 Task: Learn more about a business.
Action: Mouse moved to (703, 87)
Screenshot: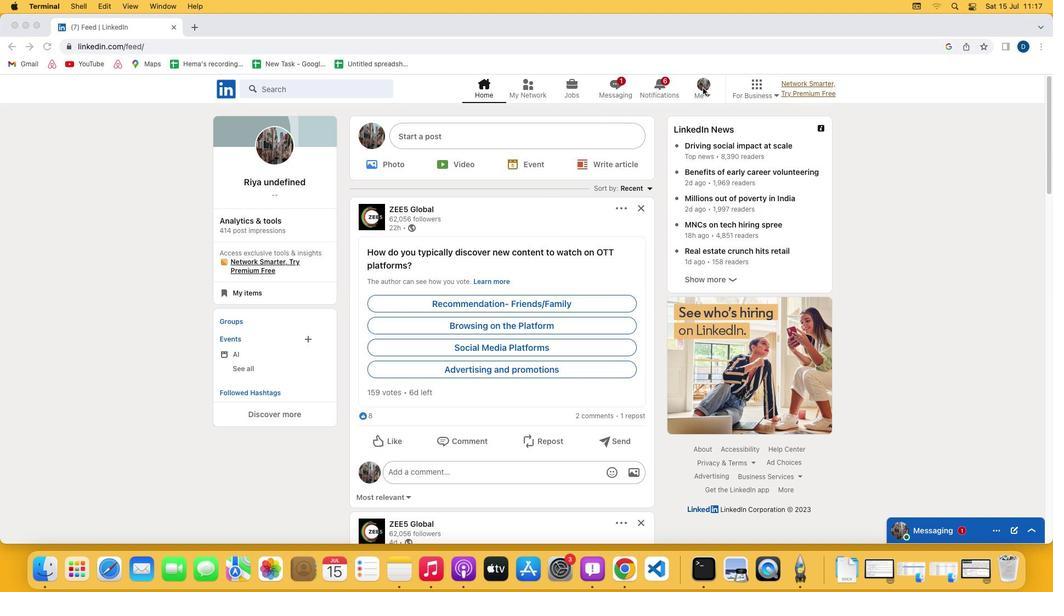 
Action: Mouse pressed left at (703, 87)
Screenshot: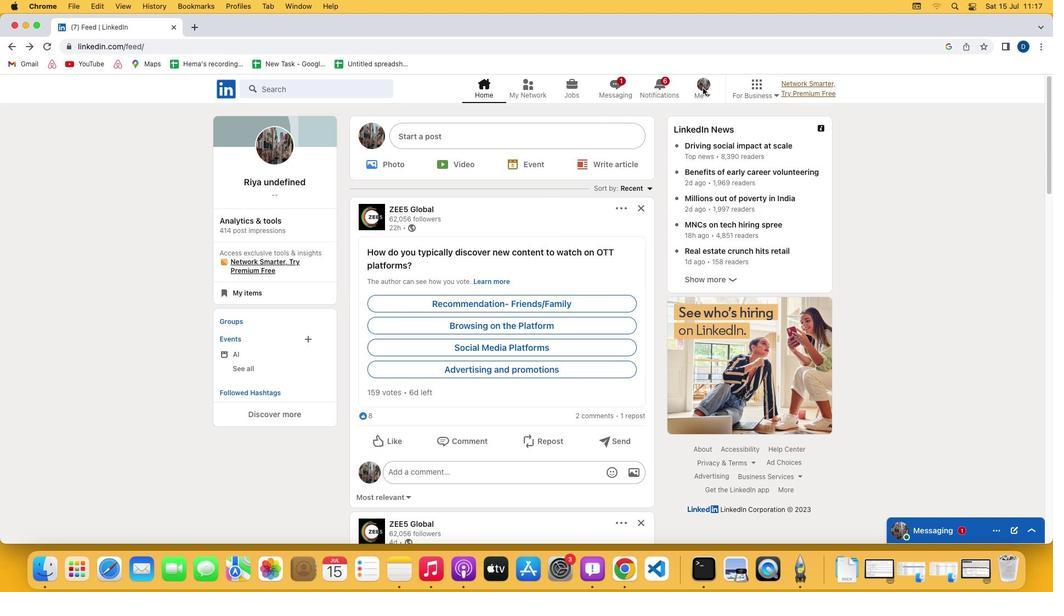 
Action: Mouse pressed left at (703, 87)
Screenshot: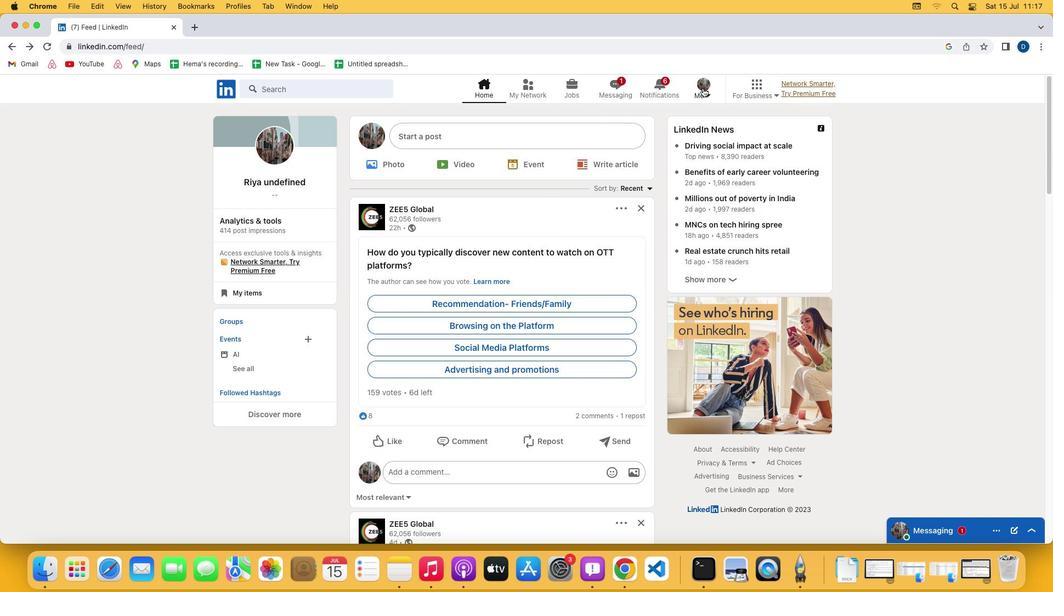 
Action: Mouse moved to (623, 206)
Screenshot: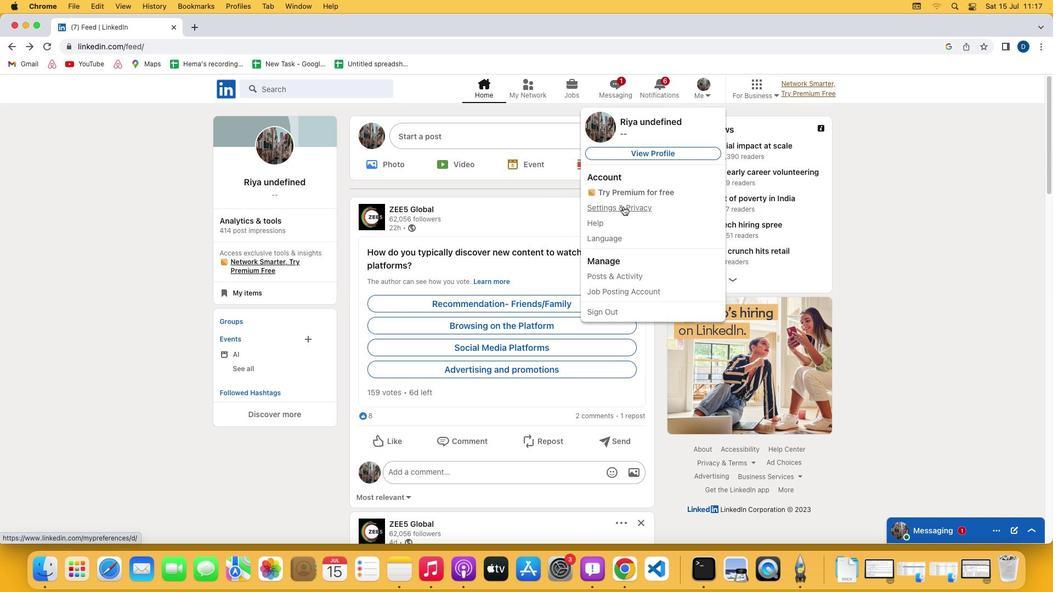 
Action: Mouse pressed left at (623, 206)
Screenshot: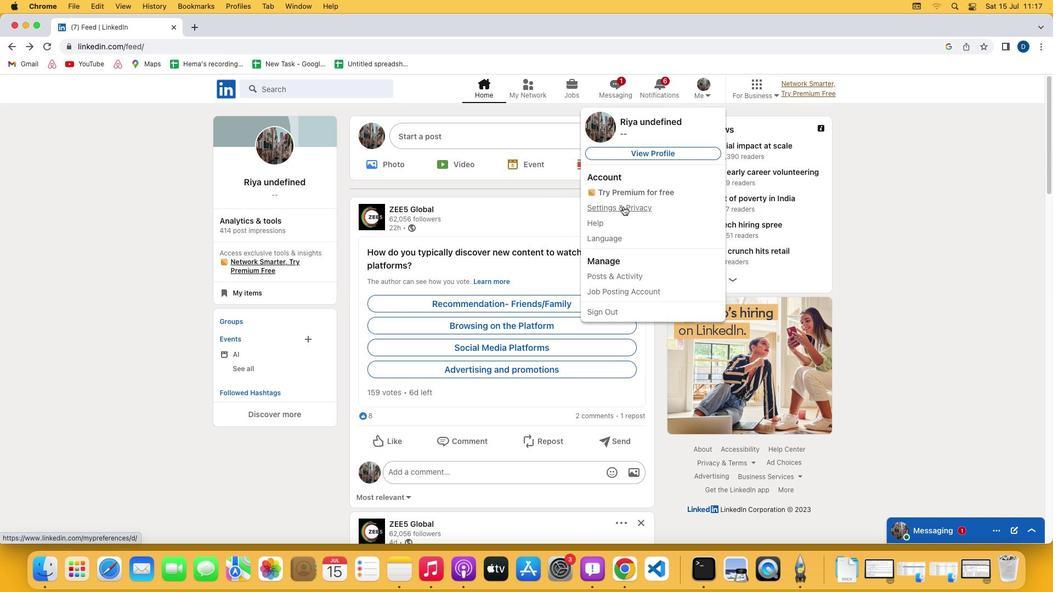 
Action: Mouse moved to (511, 337)
Screenshot: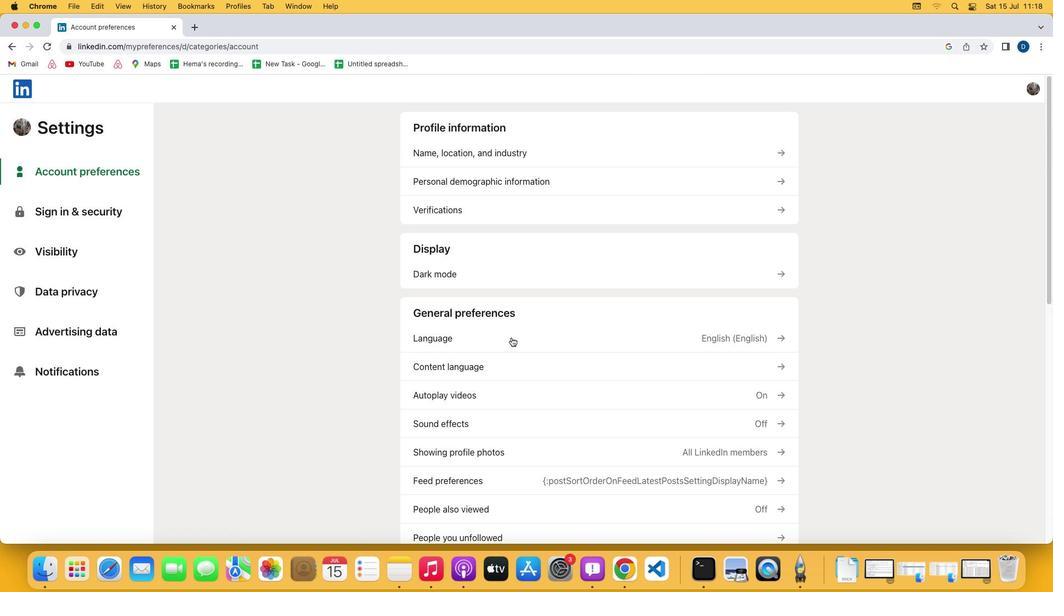 
Action: Mouse scrolled (511, 337) with delta (0, 0)
Screenshot: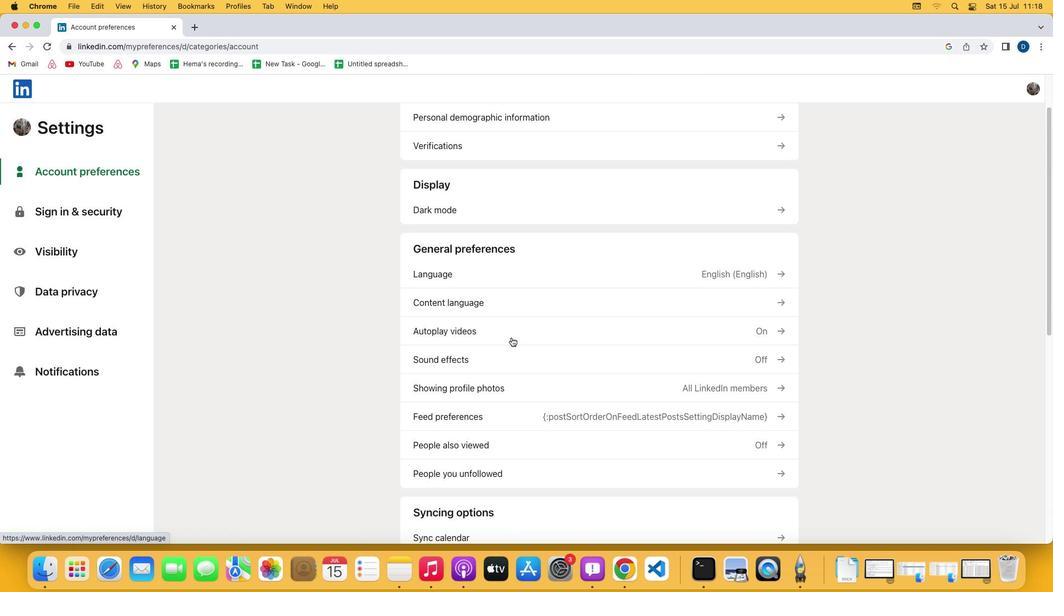 
Action: Mouse scrolled (511, 337) with delta (0, 0)
Screenshot: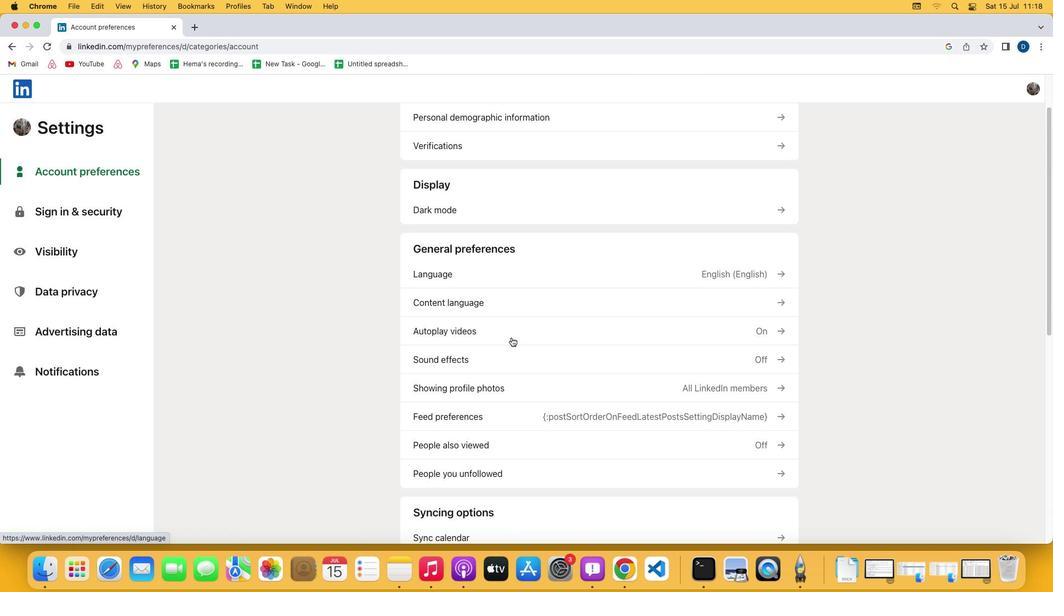 
Action: Mouse scrolled (511, 337) with delta (0, -1)
Screenshot: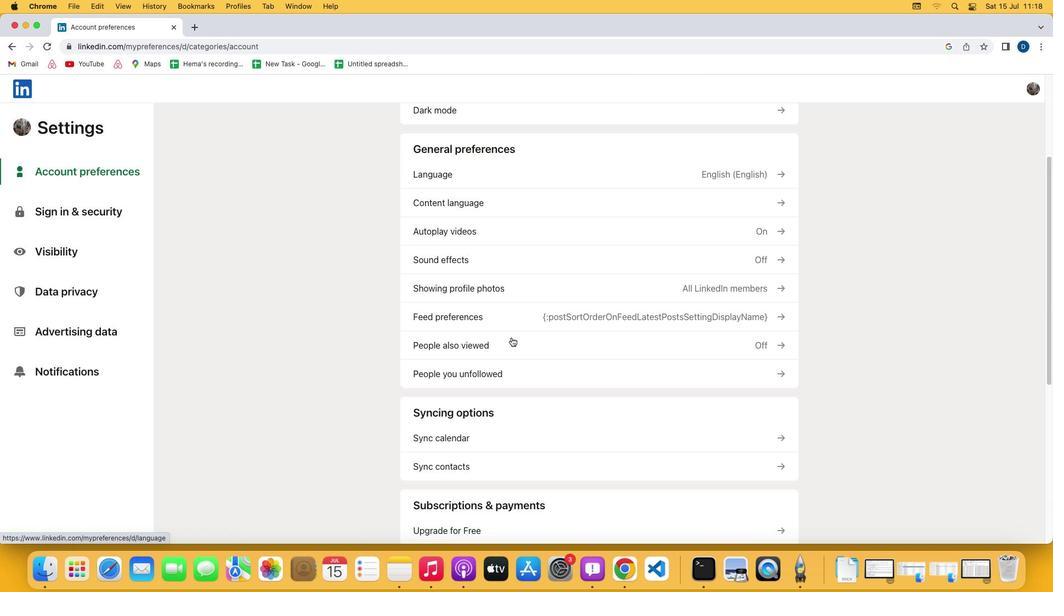 
Action: Mouse scrolled (511, 337) with delta (0, -2)
Screenshot: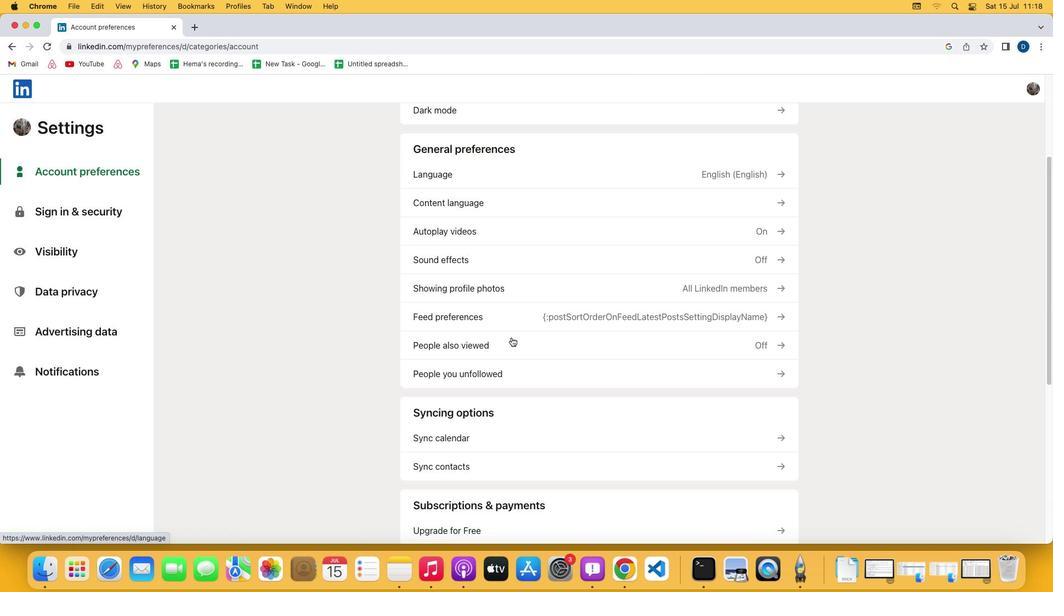 
Action: Mouse scrolled (511, 337) with delta (0, 0)
Screenshot: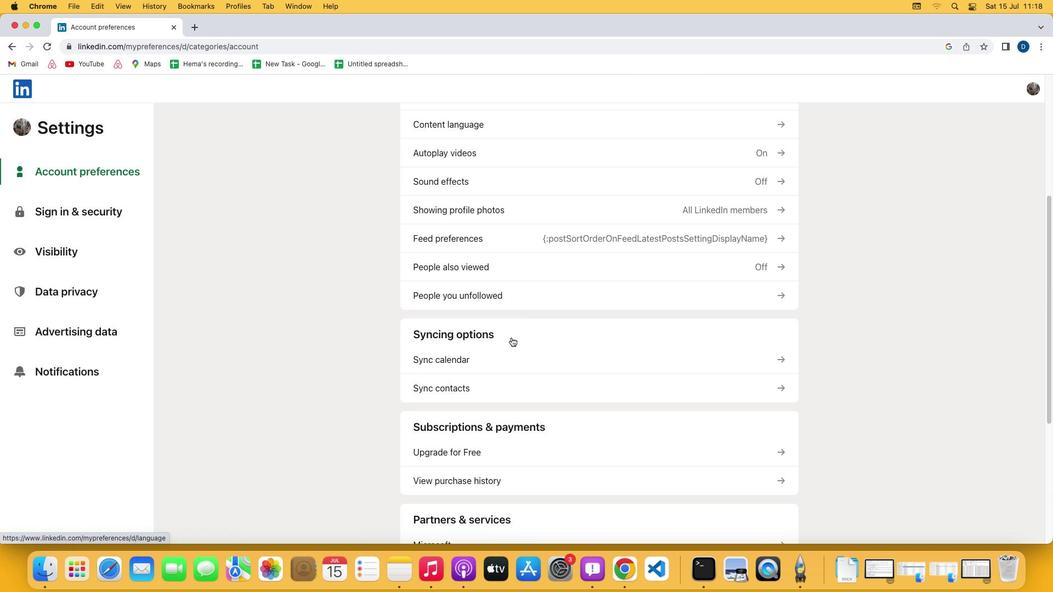 
Action: Mouse scrolled (511, 337) with delta (0, 0)
Screenshot: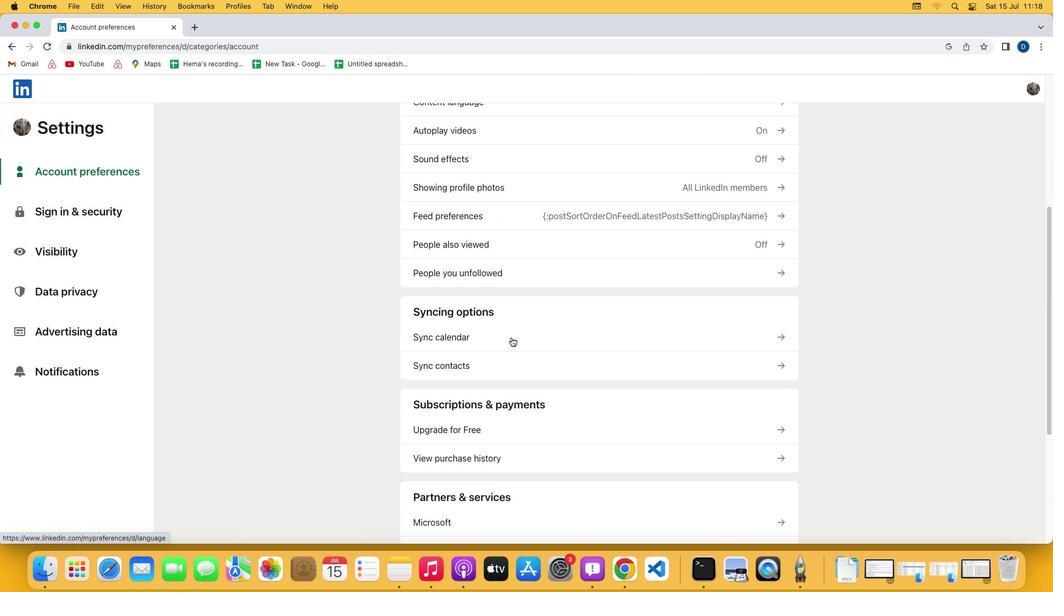 
Action: Mouse scrolled (511, 337) with delta (0, -1)
Screenshot: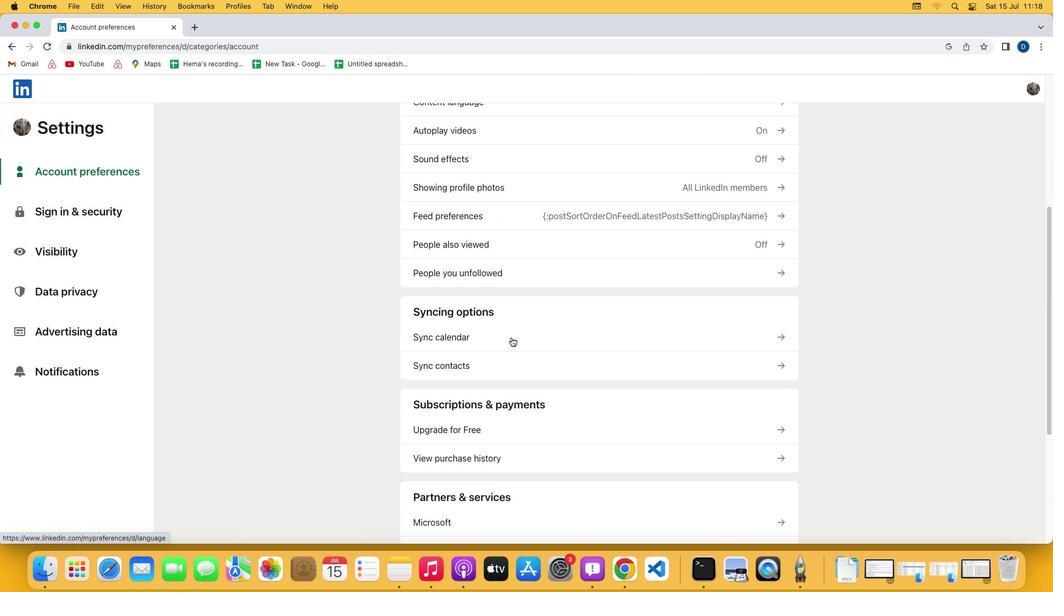 
Action: Mouse scrolled (511, 337) with delta (0, -2)
Screenshot: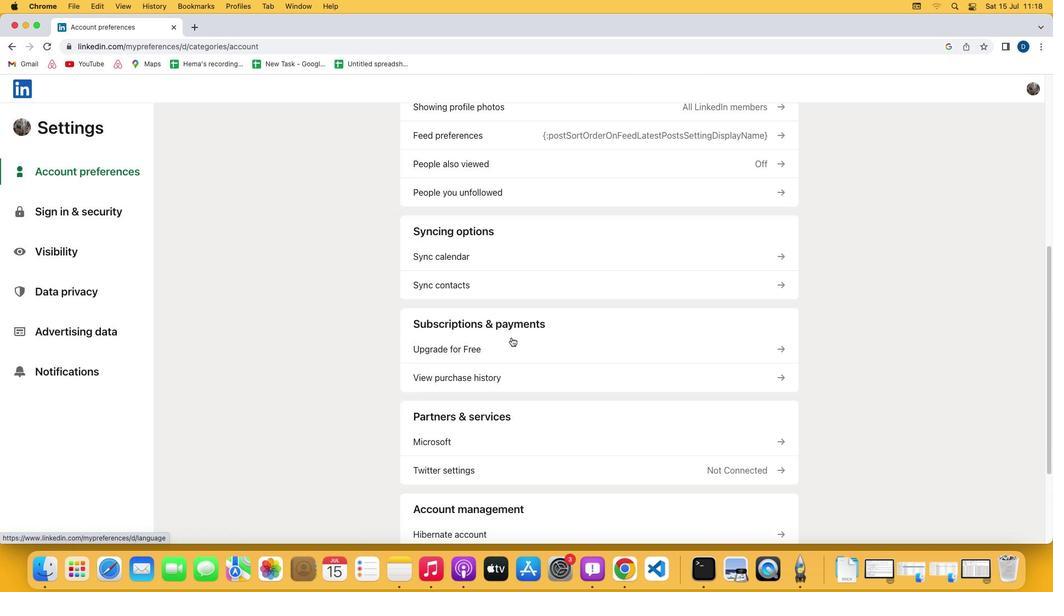 
Action: Mouse scrolled (511, 337) with delta (0, -2)
Screenshot: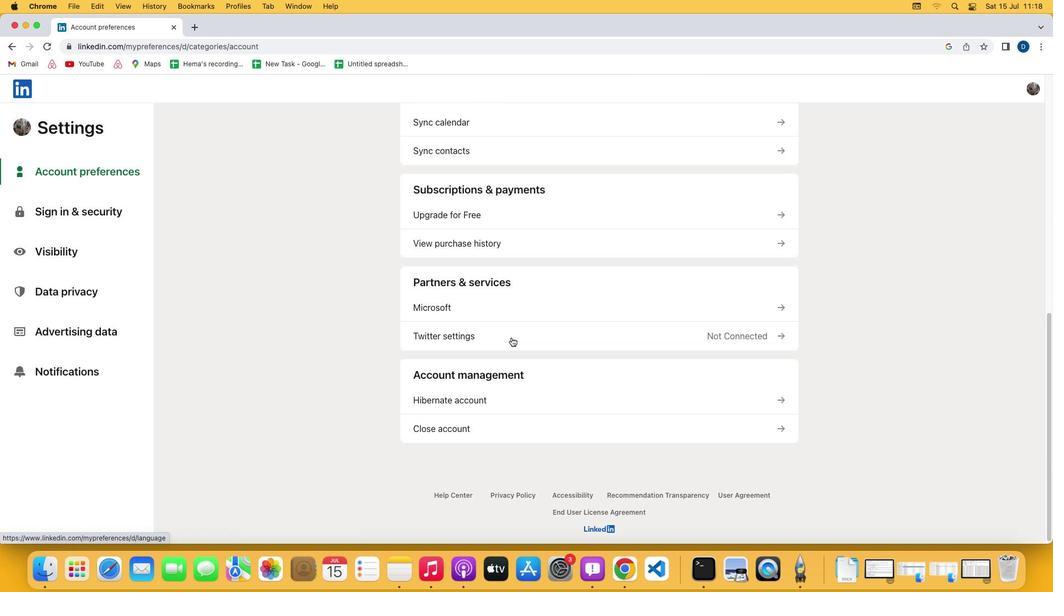 
Action: Mouse moved to (504, 217)
Screenshot: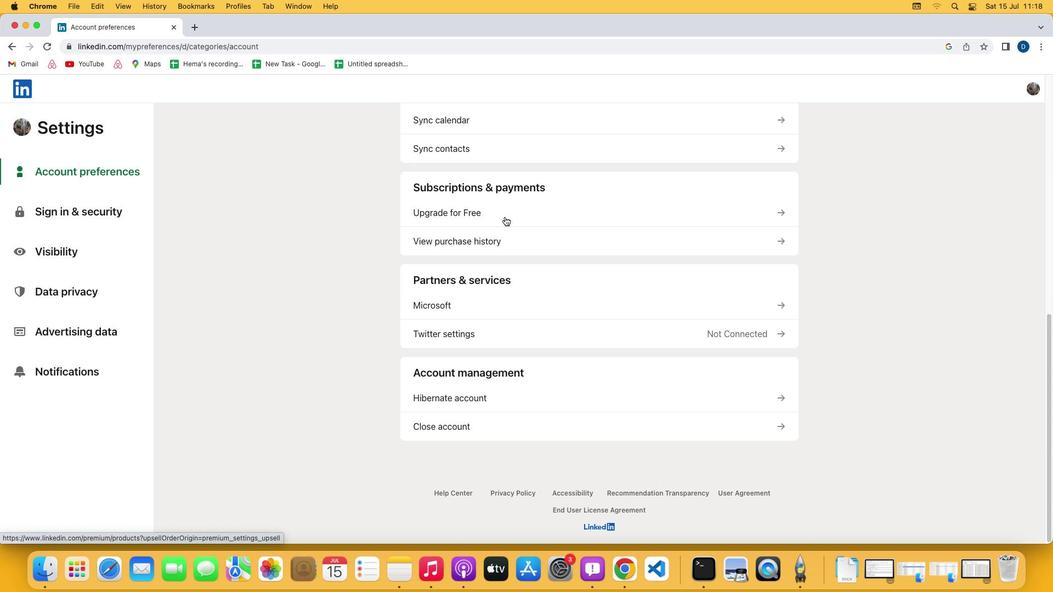
Action: Mouse pressed left at (504, 217)
Screenshot: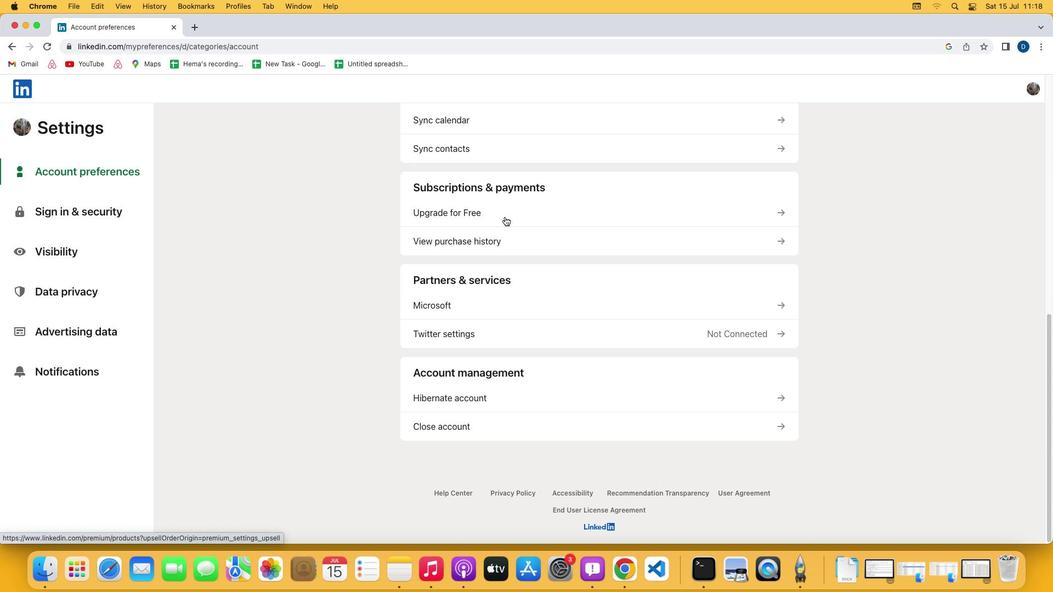 
Action: Mouse moved to (426, 303)
Screenshot: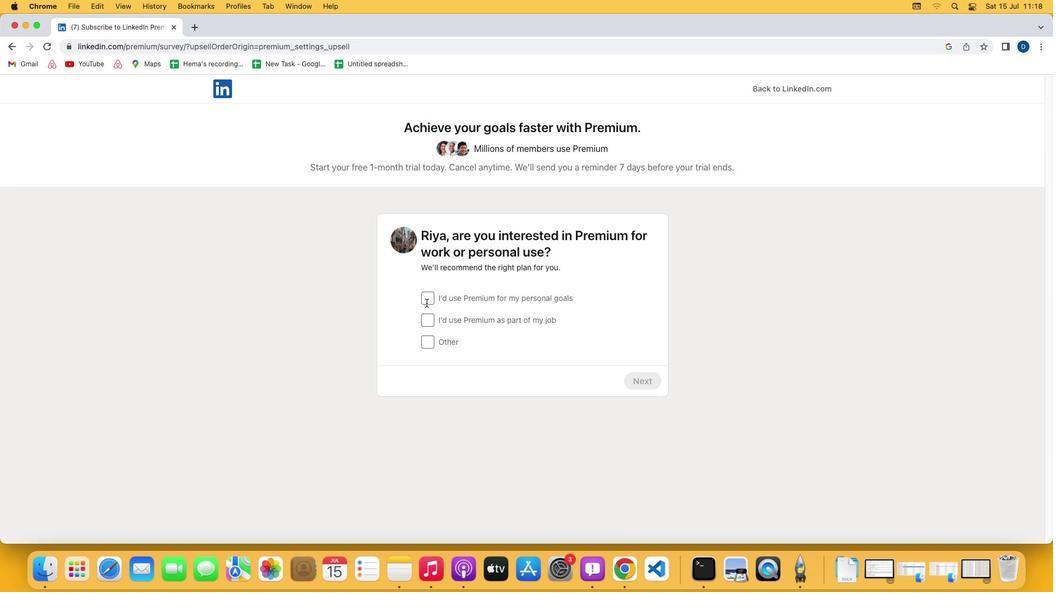 
Action: Mouse pressed left at (426, 303)
Screenshot: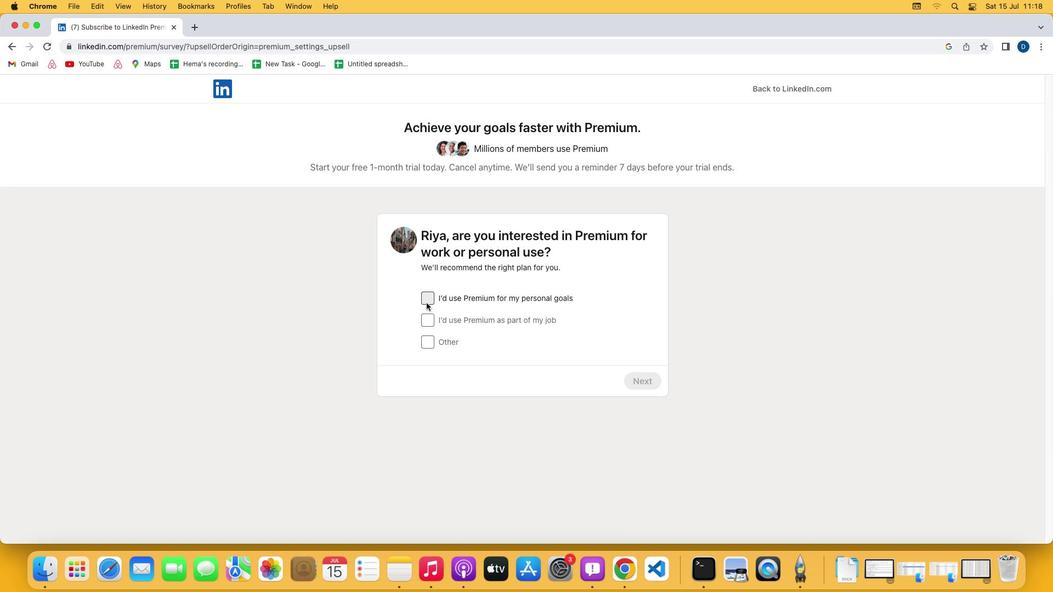 
Action: Mouse moved to (641, 382)
Screenshot: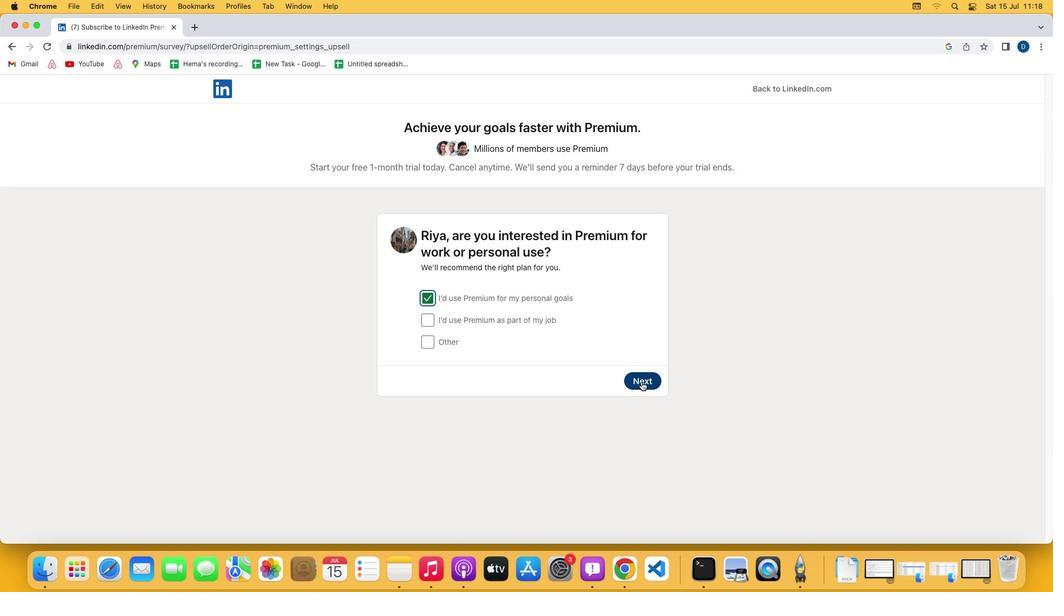 
Action: Mouse pressed left at (641, 382)
Screenshot: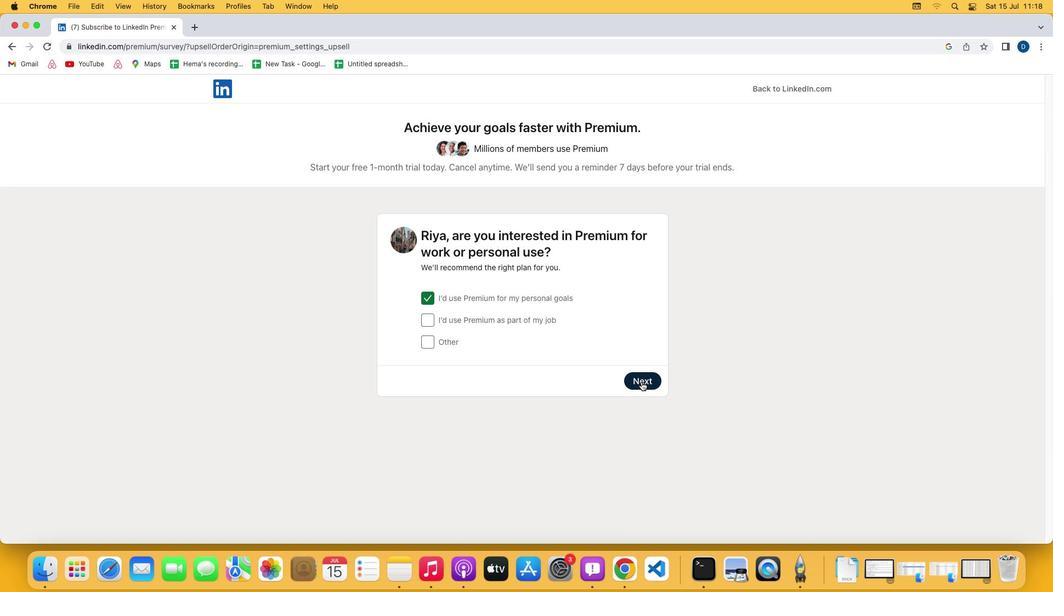 
Action: Mouse moved to (429, 320)
Screenshot: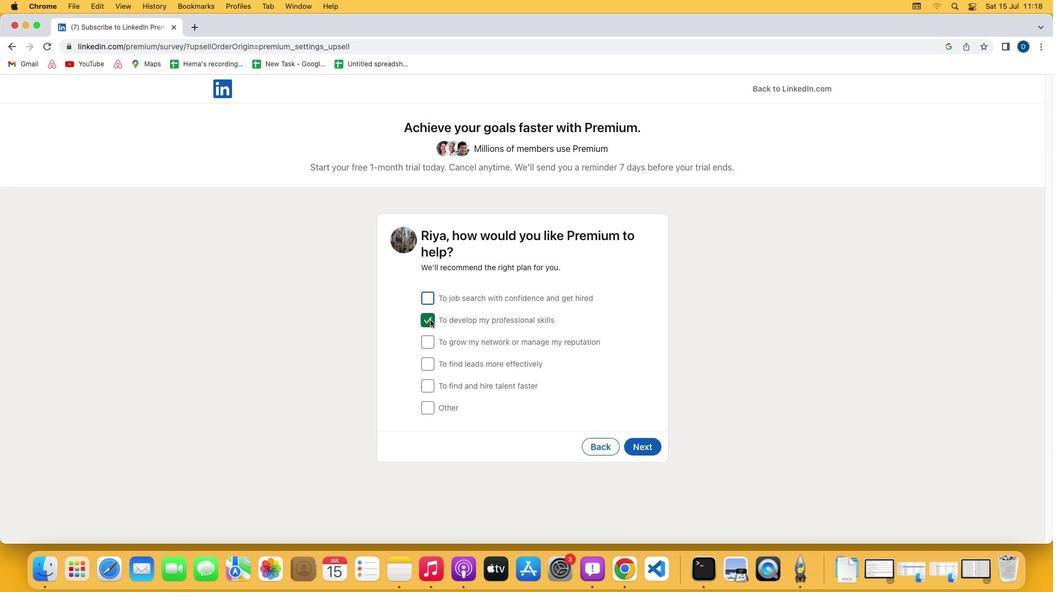 
Action: Mouse pressed left at (429, 320)
Screenshot: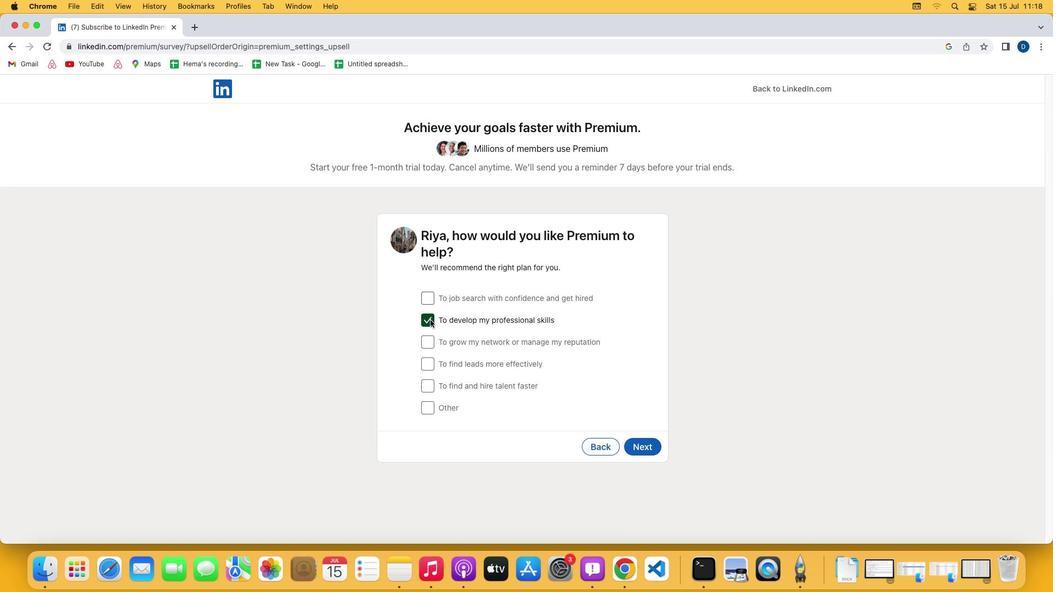 
Action: Mouse moved to (427, 320)
Screenshot: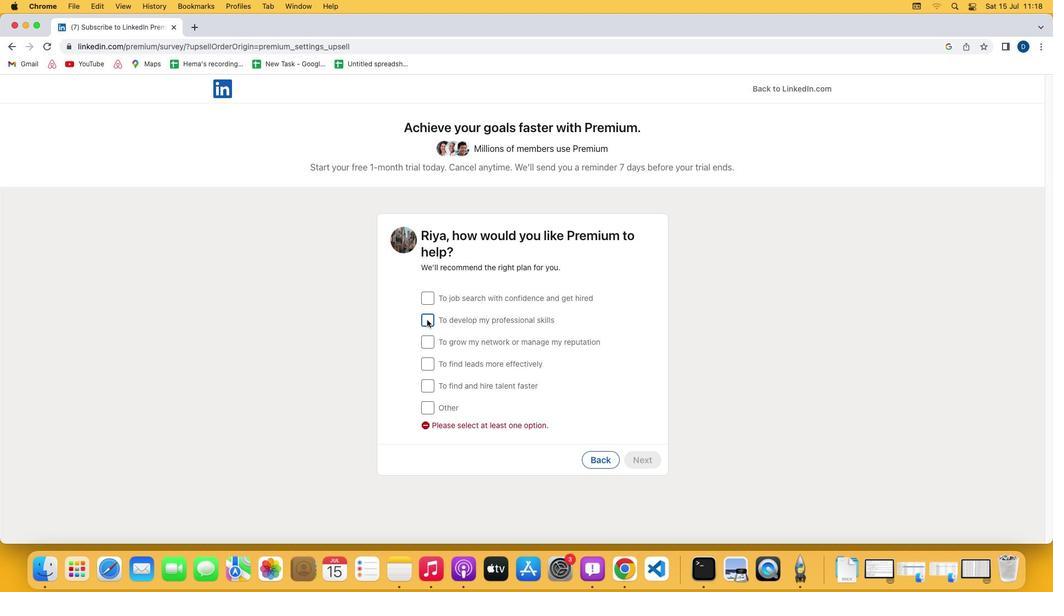 
Action: Mouse pressed left at (427, 320)
Screenshot: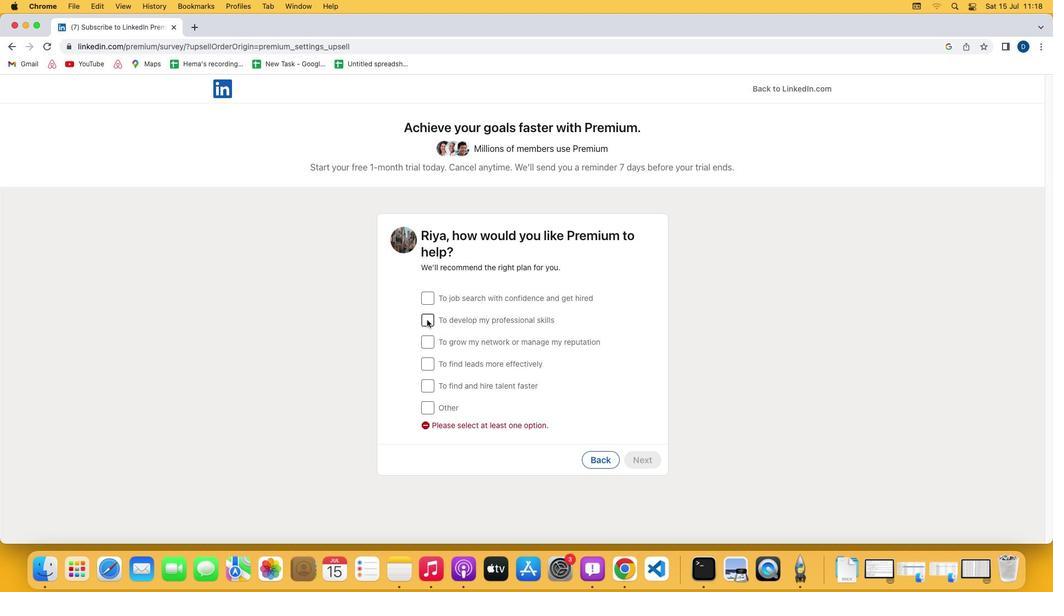 
Action: Mouse moved to (644, 446)
Screenshot: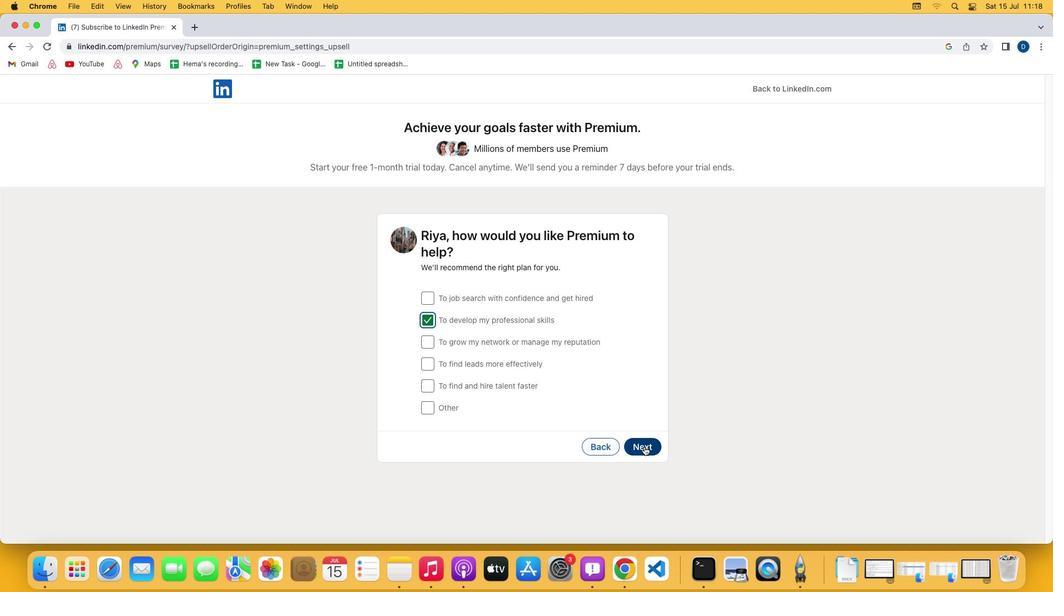 
Action: Mouse pressed left at (644, 446)
Screenshot: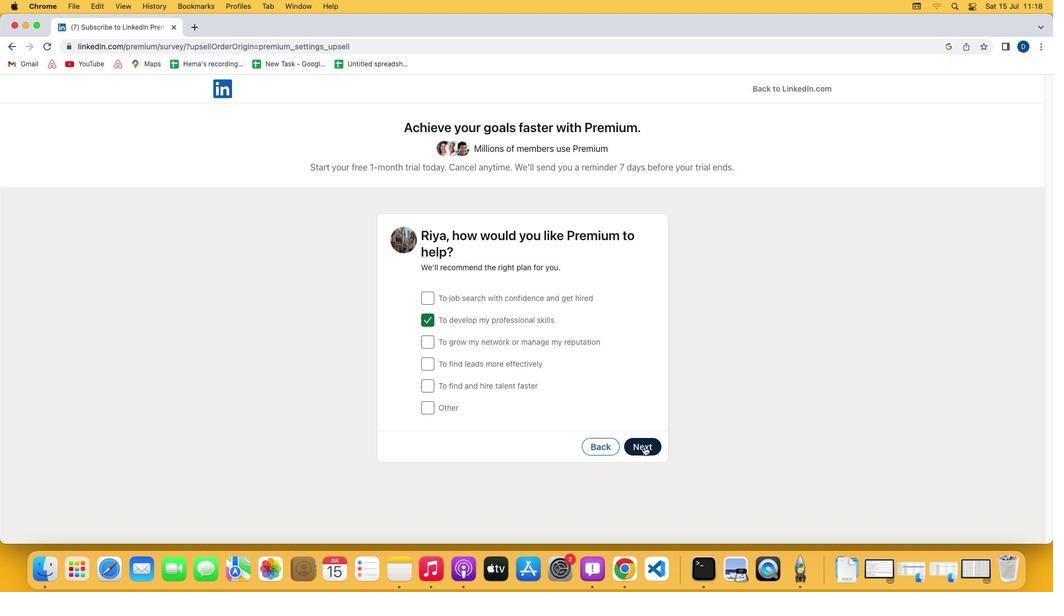 
Action: Mouse moved to (425, 295)
Screenshot: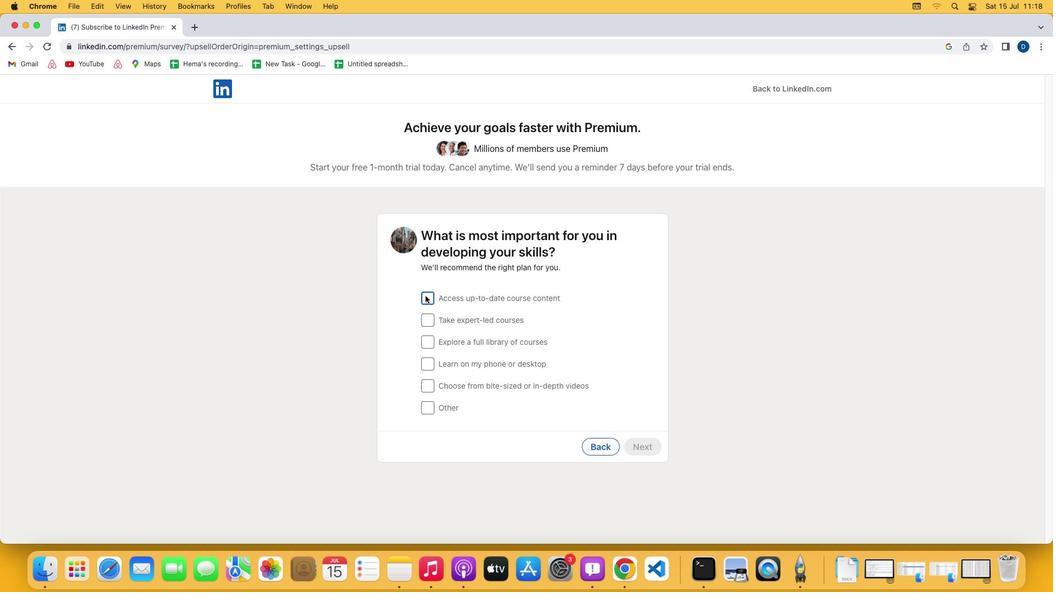
Action: Mouse pressed left at (425, 295)
Screenshot: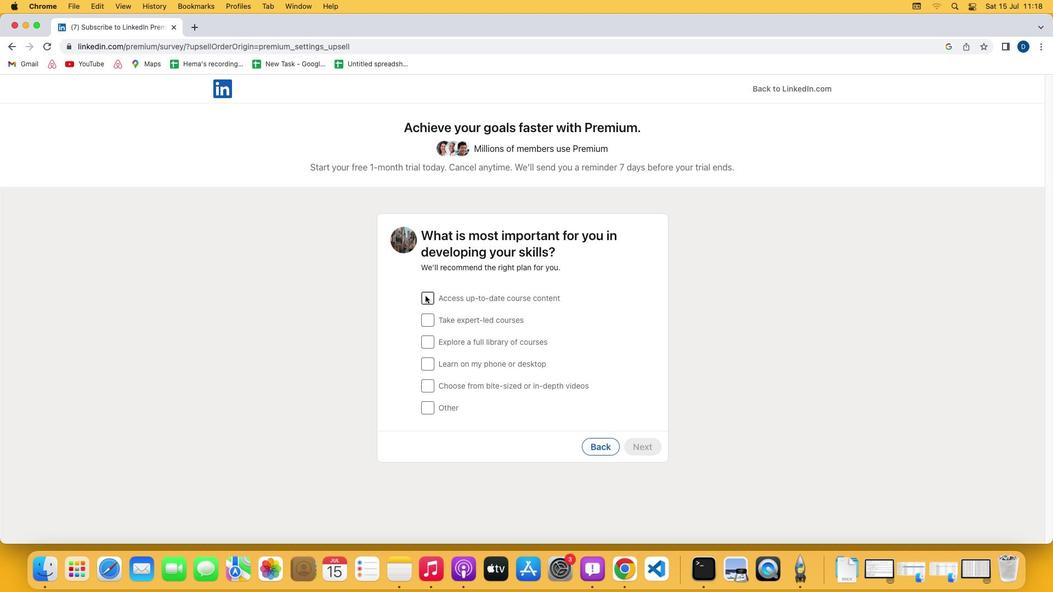 
Action: Mouse moved to (639, 444)
Screenshot: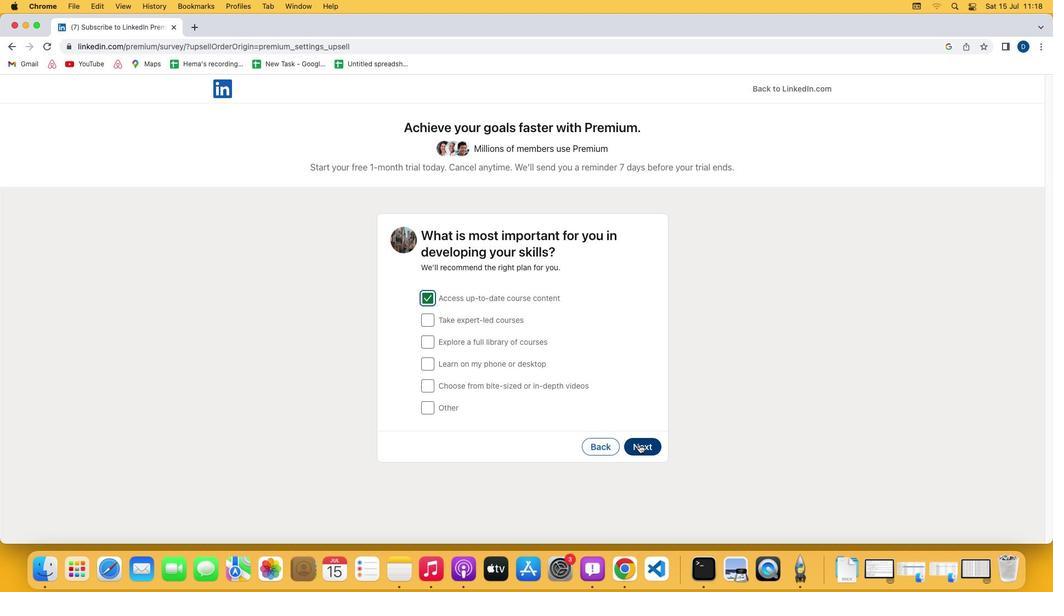 
Action: Mouse pressed left at (639, 444)
Screenshot: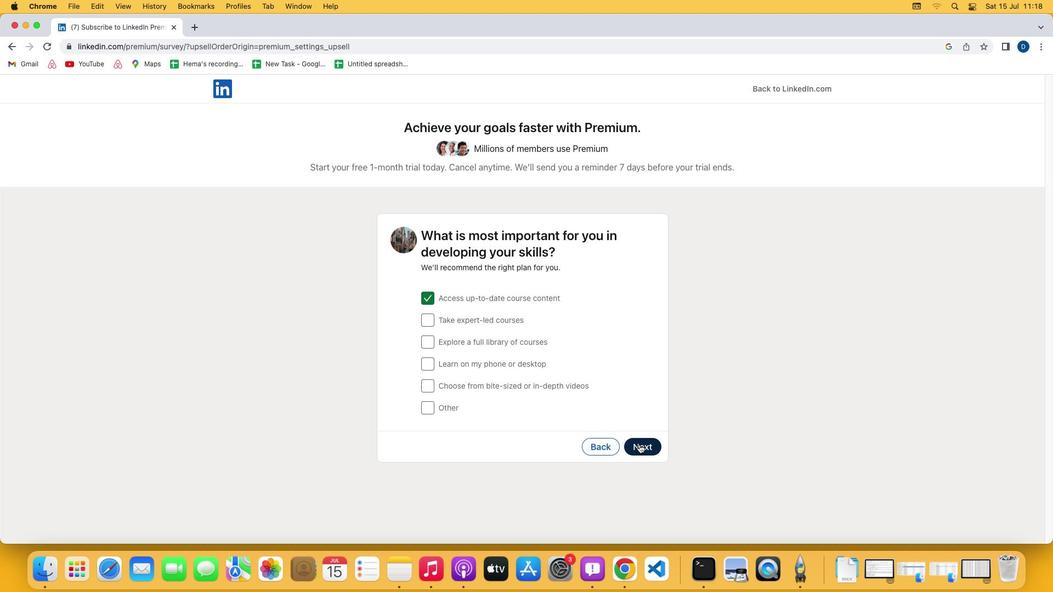 
Action: Mouse moved to (490, 419)
Screenshot: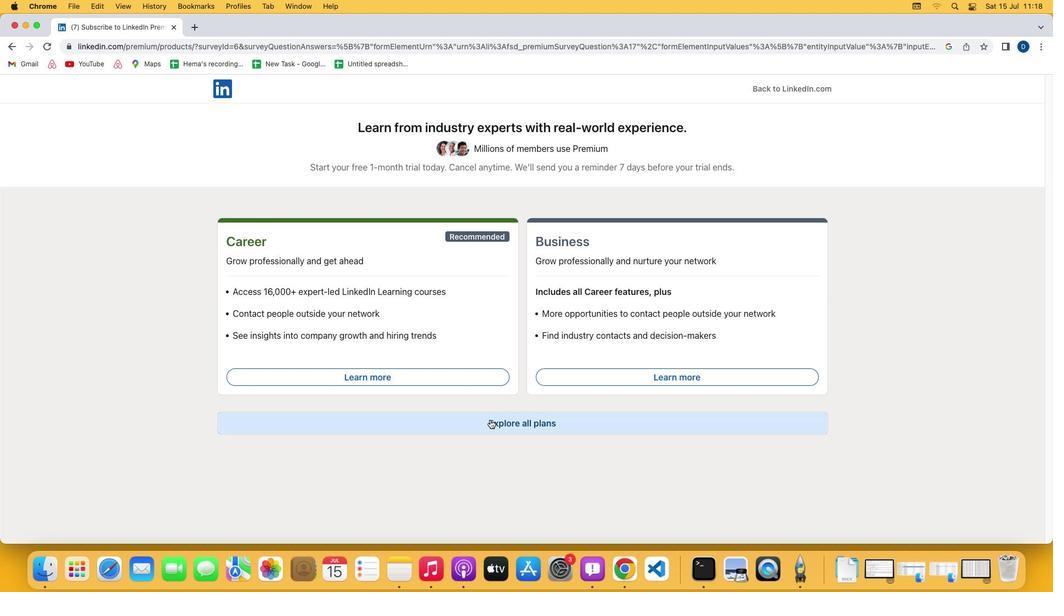 
Action: Mouse pressed left at (490, 419)
Screenshot: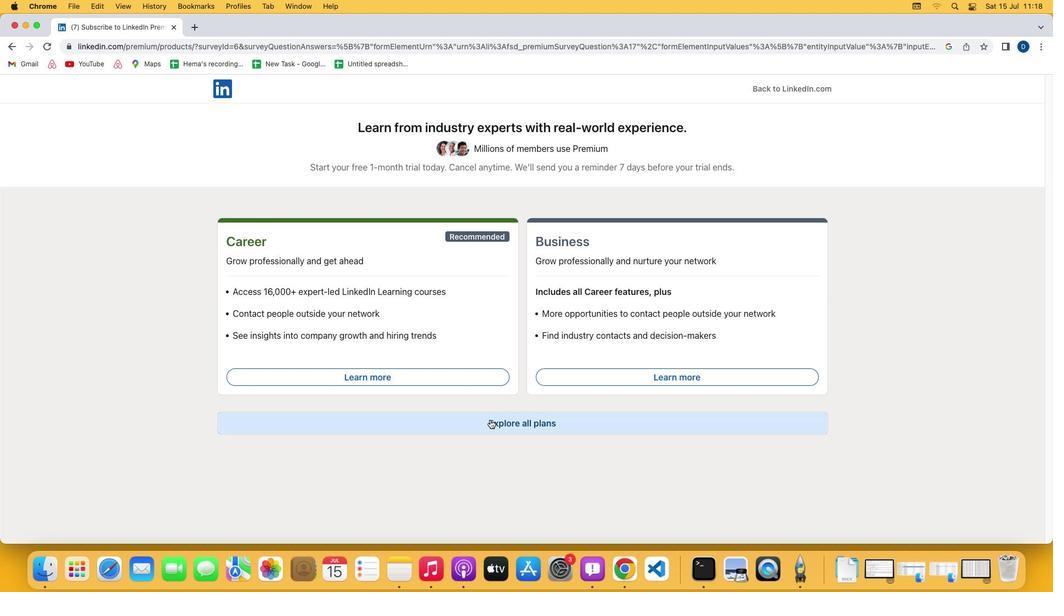 
Action: Mouse moved to (454, 454)
Screenshot: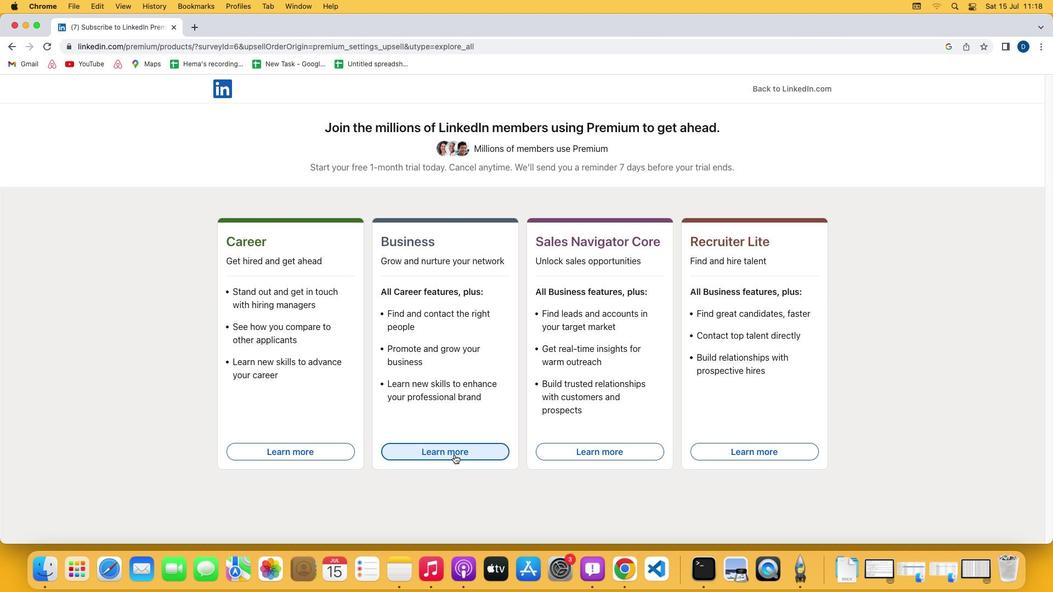 
Action: Mouse pressed left at (454, 454)
Screenshot: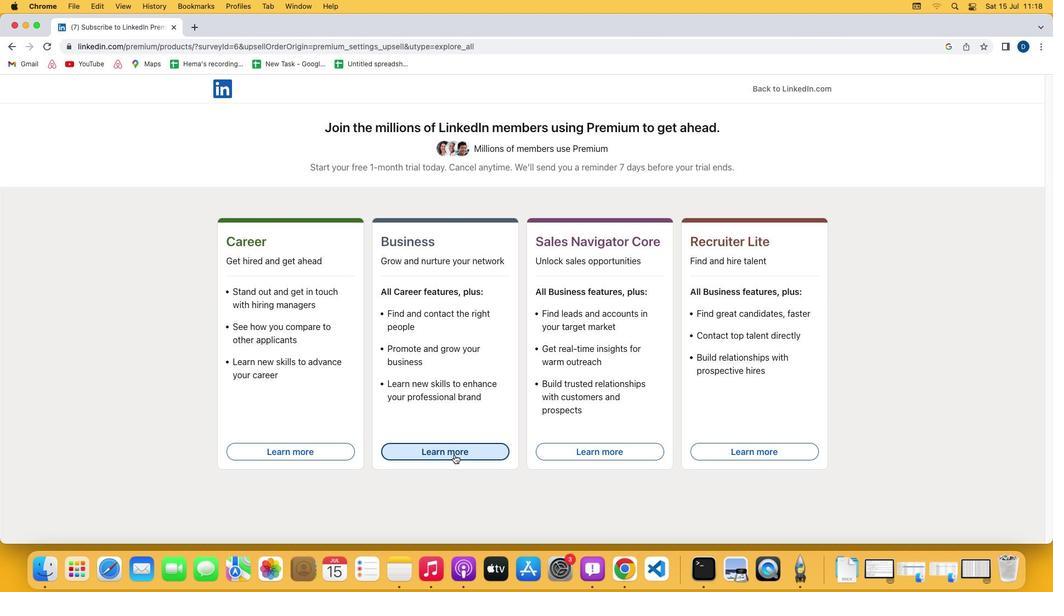 
